 Task: Update the last name to Singh.
Action: Mouse moved to (1230, 161)
Screenshot: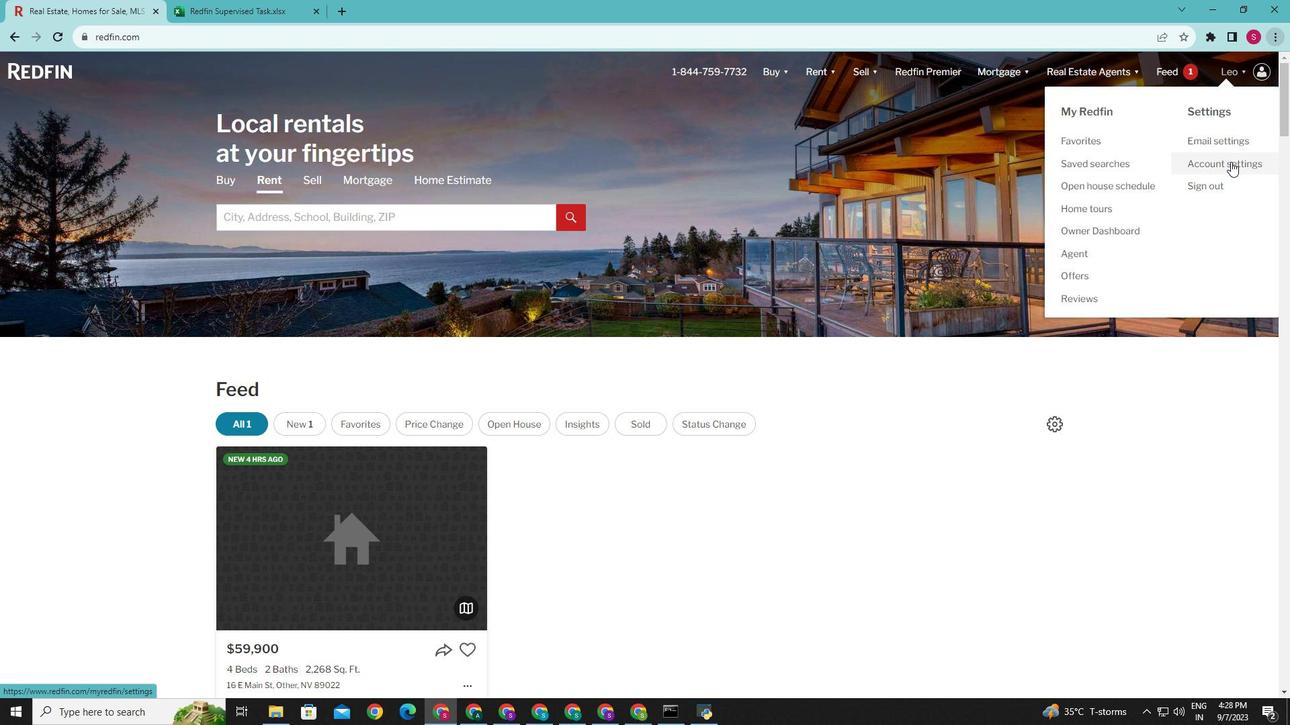 
Action: Mouse pressed left at (1230, 161)
Screenshot: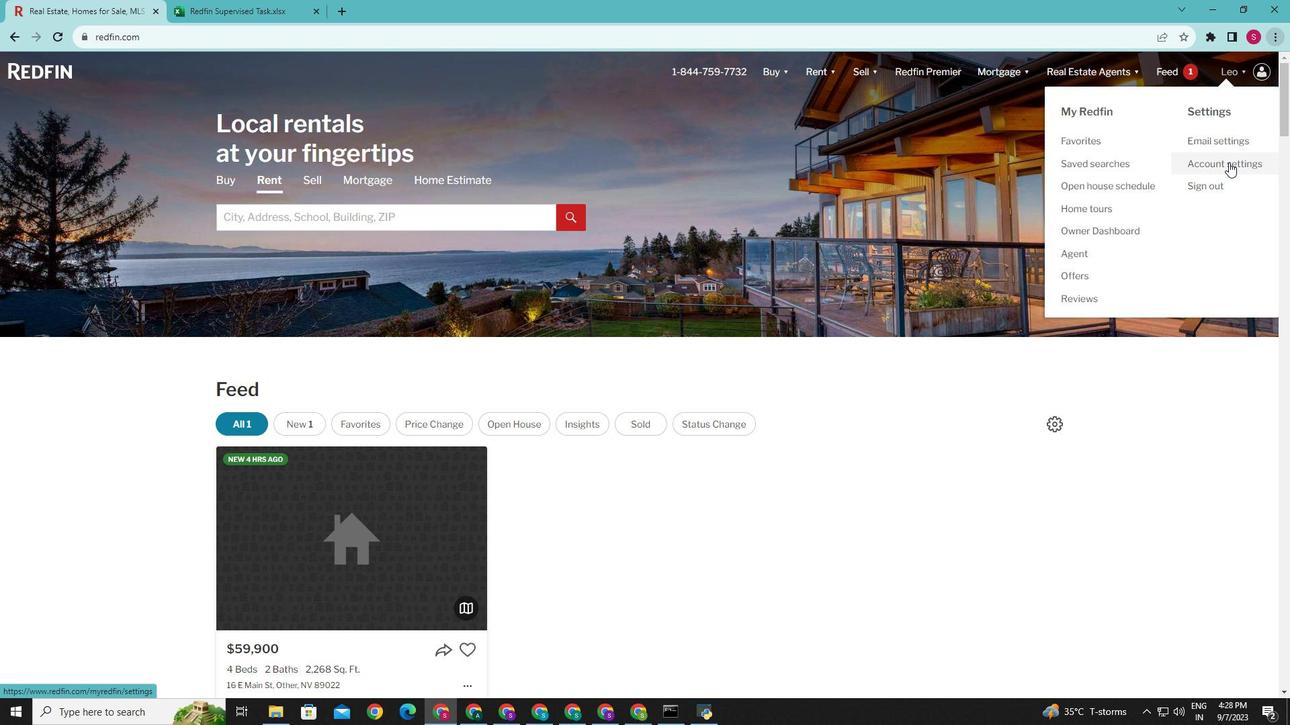 
Action: Mouse moved to (542, 462)
Screenshot: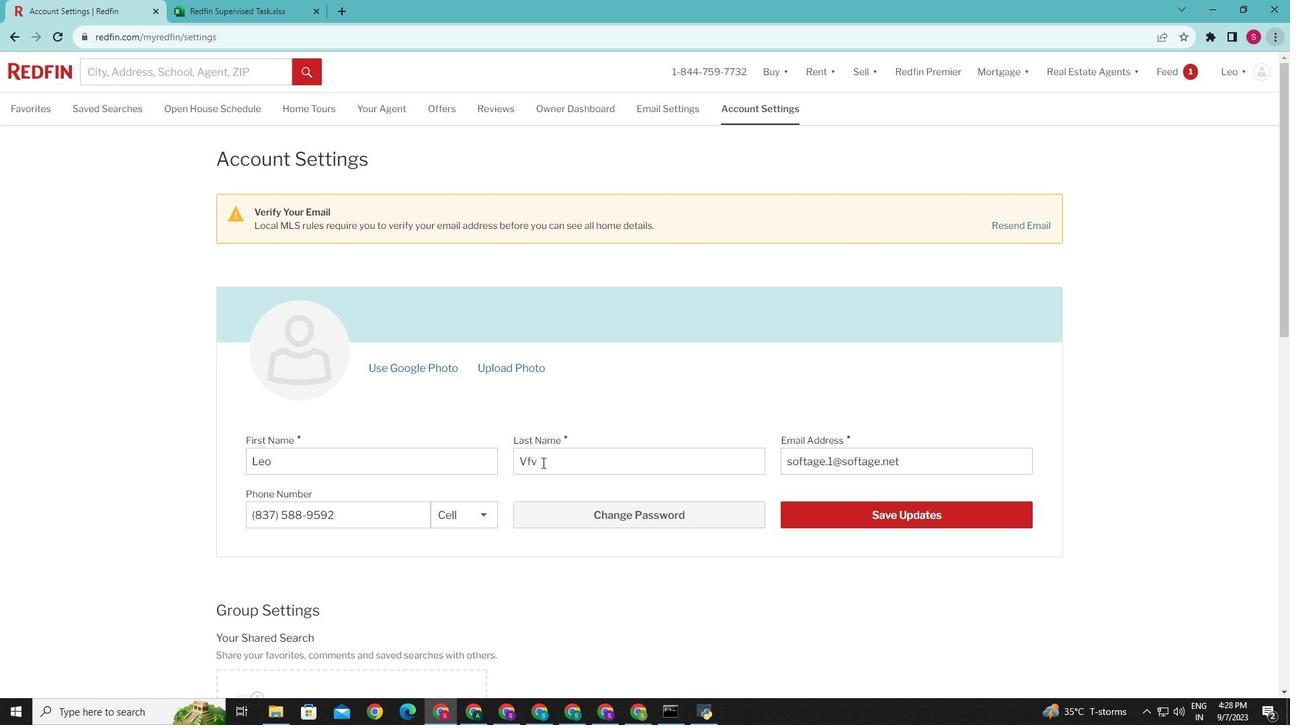 
Action: Mouse pressed left at (542, 462)
Screenshot: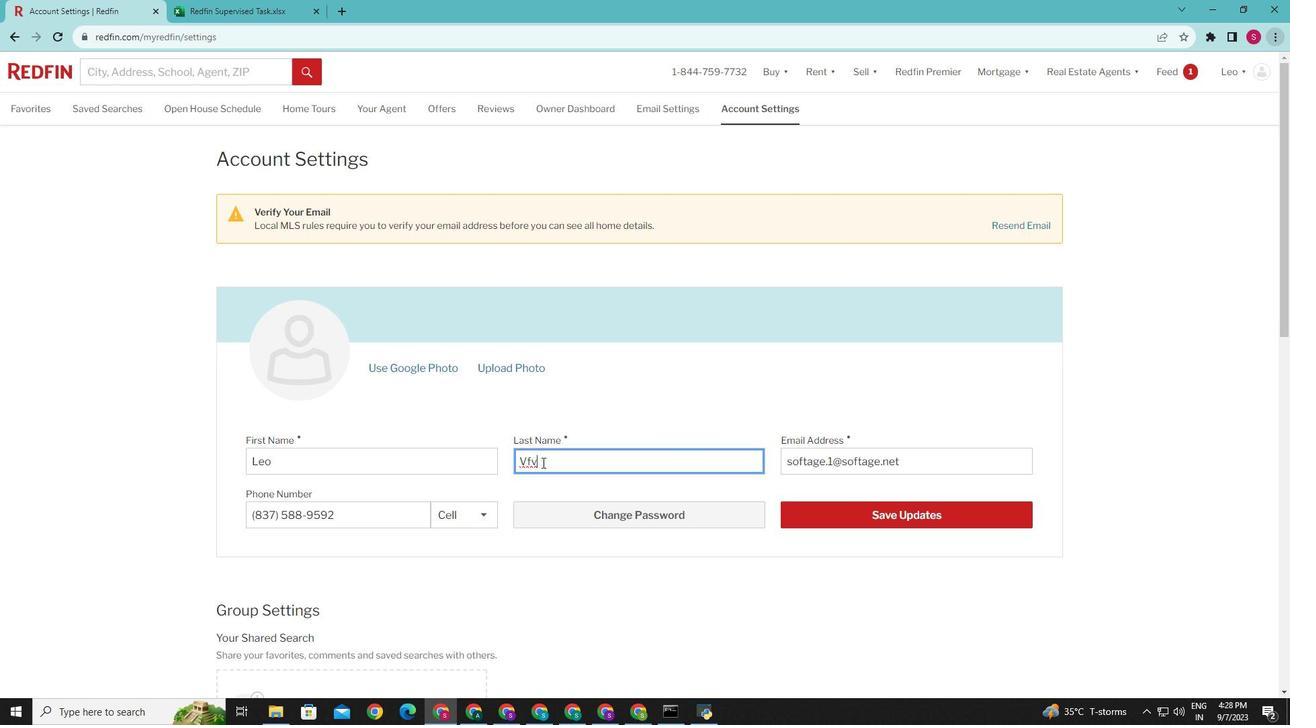 
Action: Mouse moved to (542, 462)
Screenshot: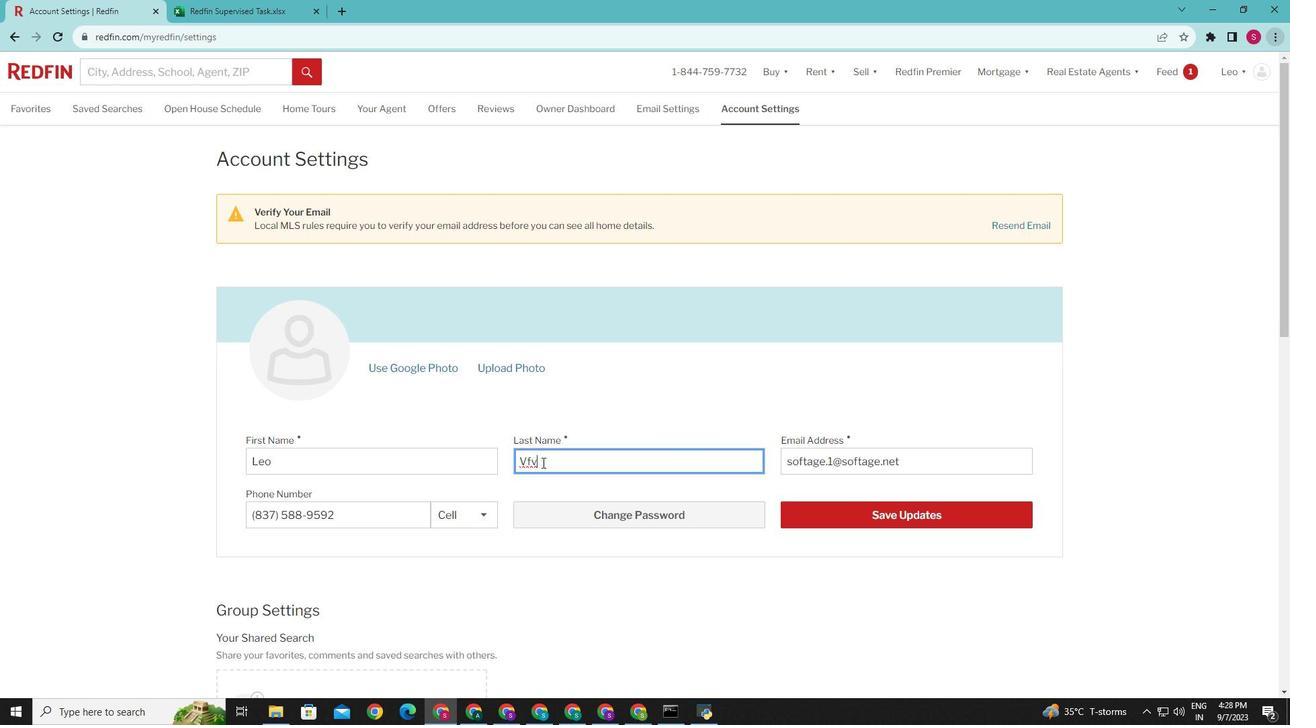 
Action: Key pressed <Key.backspace><Key.backspace><Key.backspace><Key.caps_lock>S<Key.caps_lock>ingh
Screenshot: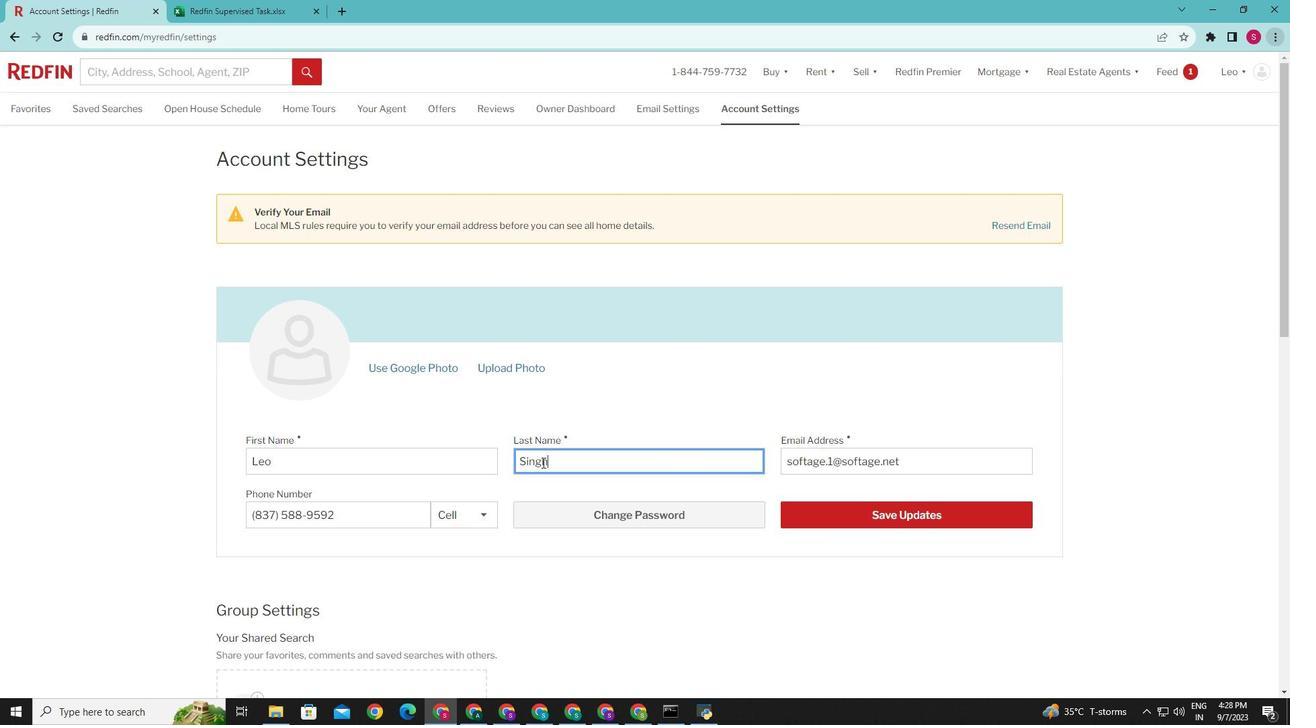 
Action: Mouse moved to (880, 509)
Screenshot: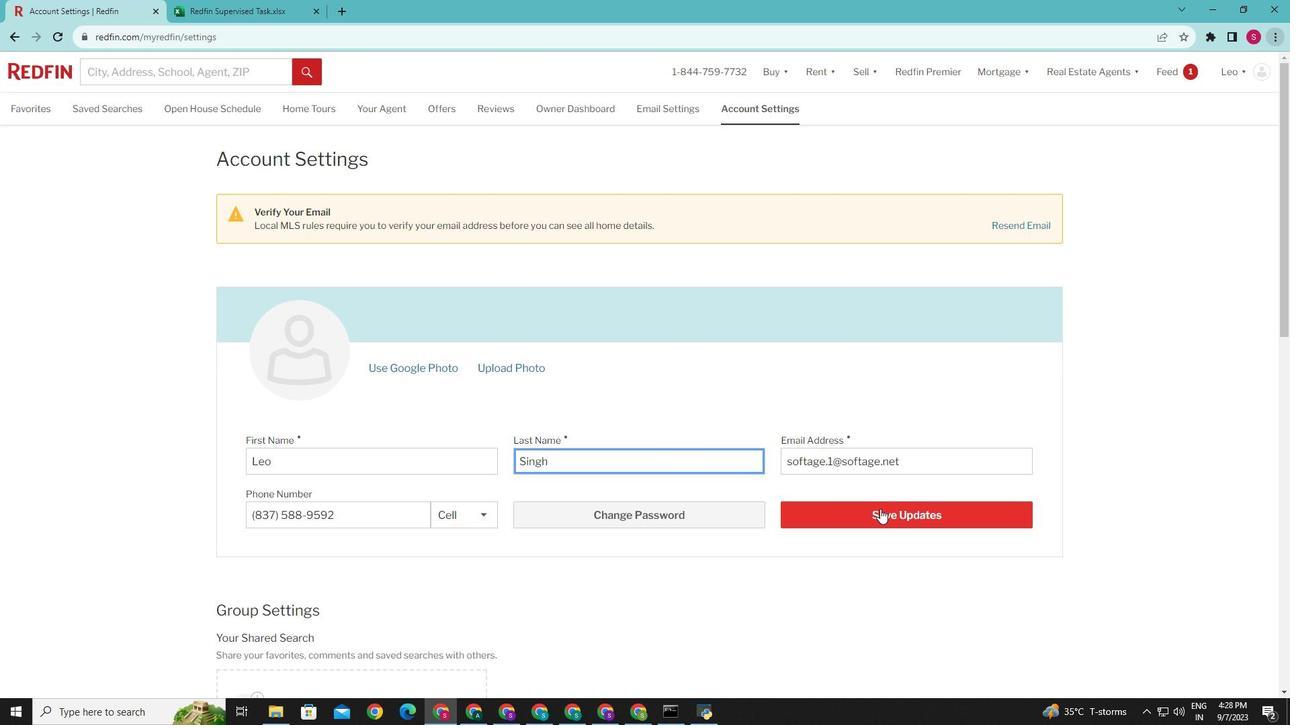 
Action: Mouse pressed left at (880, 509)
Screenshot: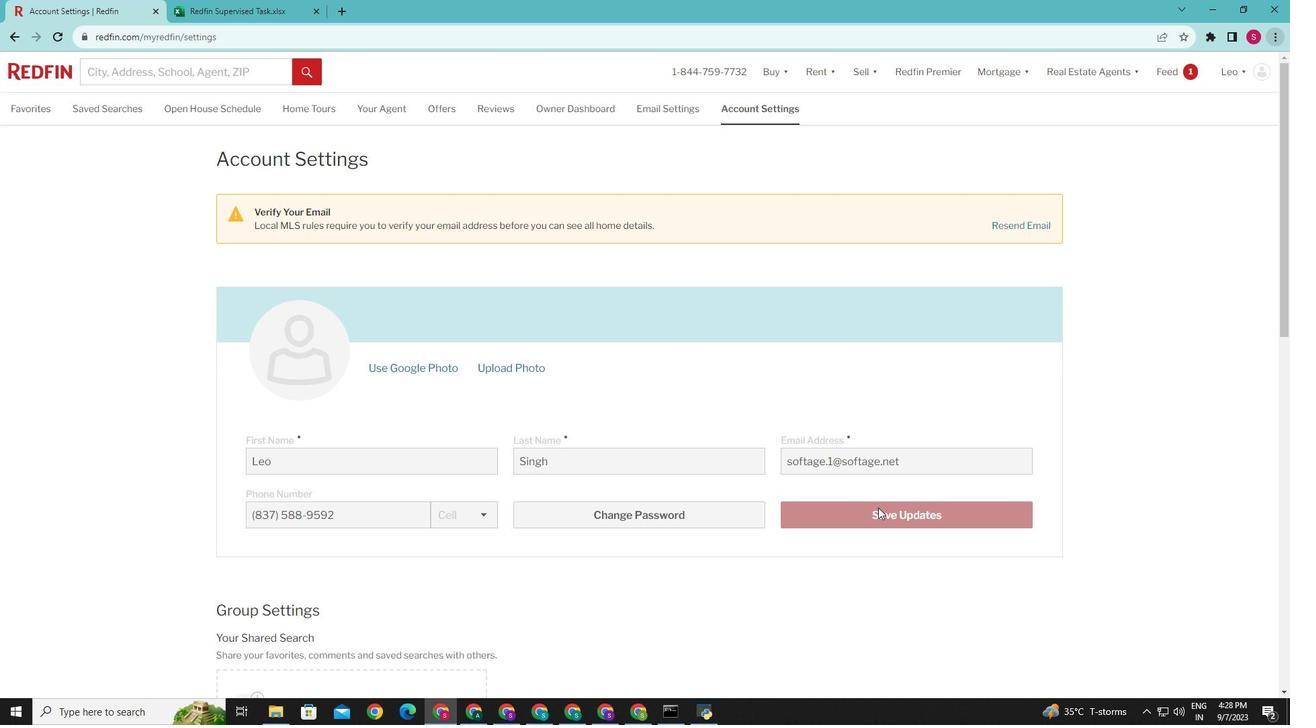 
Action: Mouse moved to (731, 536)
Screenshot: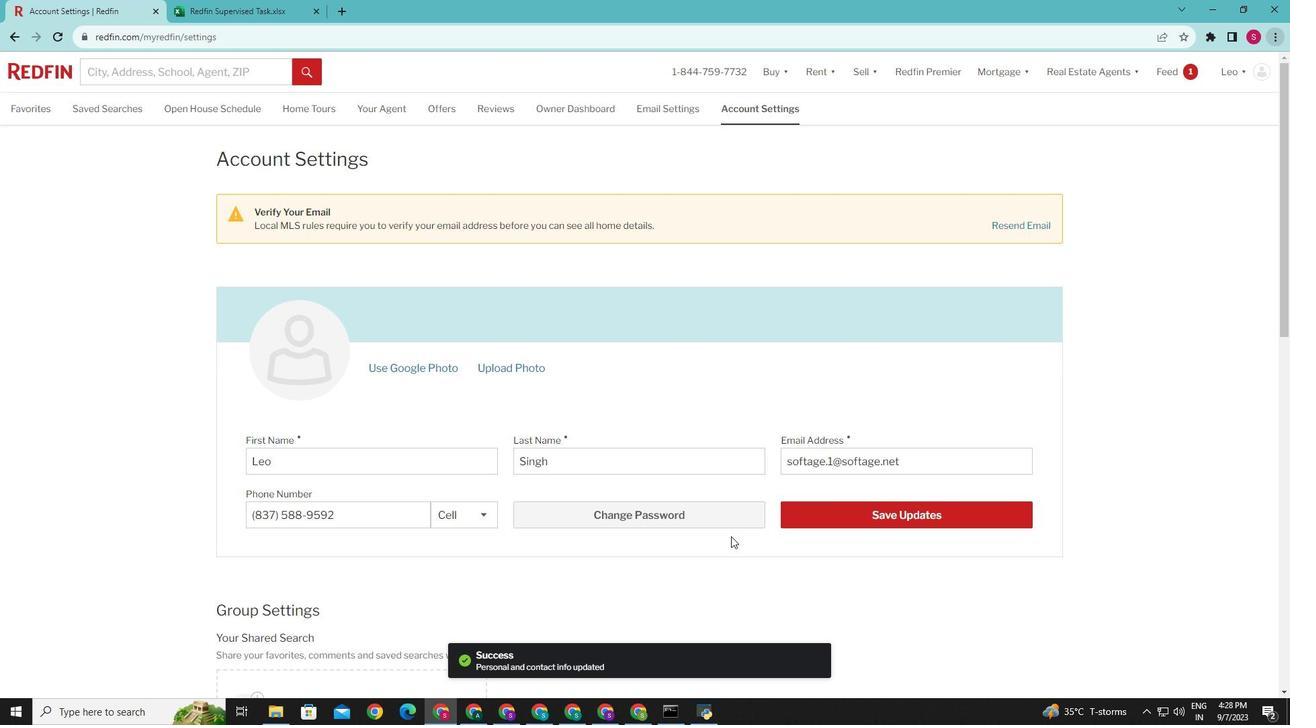
